 Task: Add Forager Organic Strawberry Probiotic Cashewmilk Yogurt to the cart.
Action: Mouse moved to (28, 290)
Screenshot: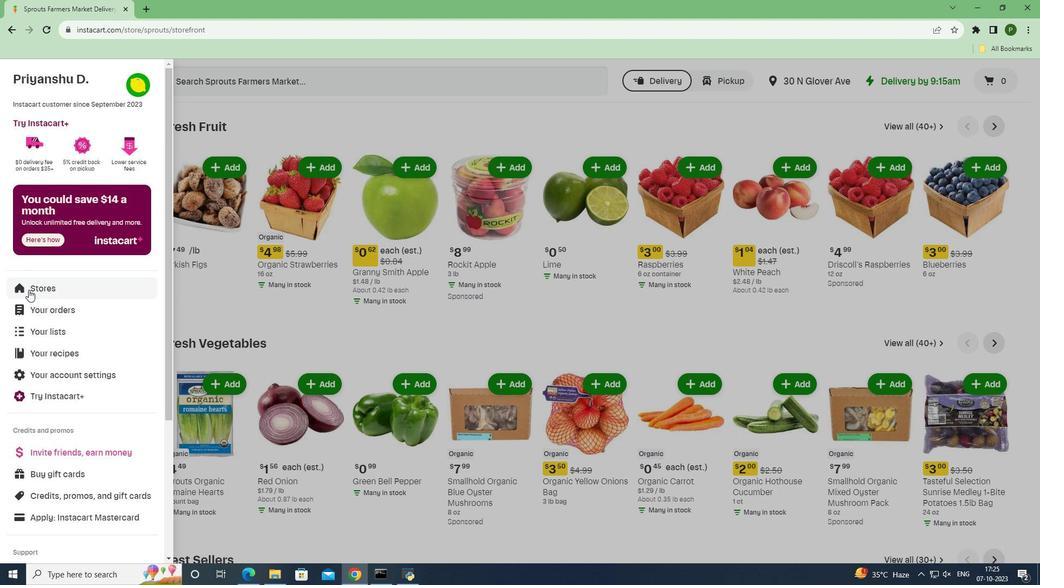 
Action: Mouse pressed left at (28, 290)
Screenshot: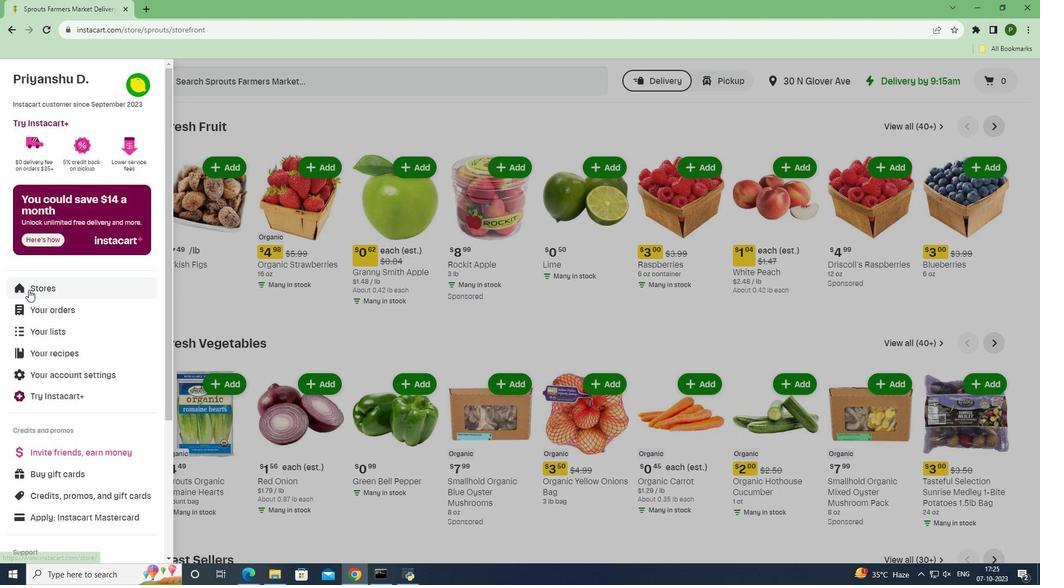 
Action: Mouse moved to (255, 122)
Screenshot: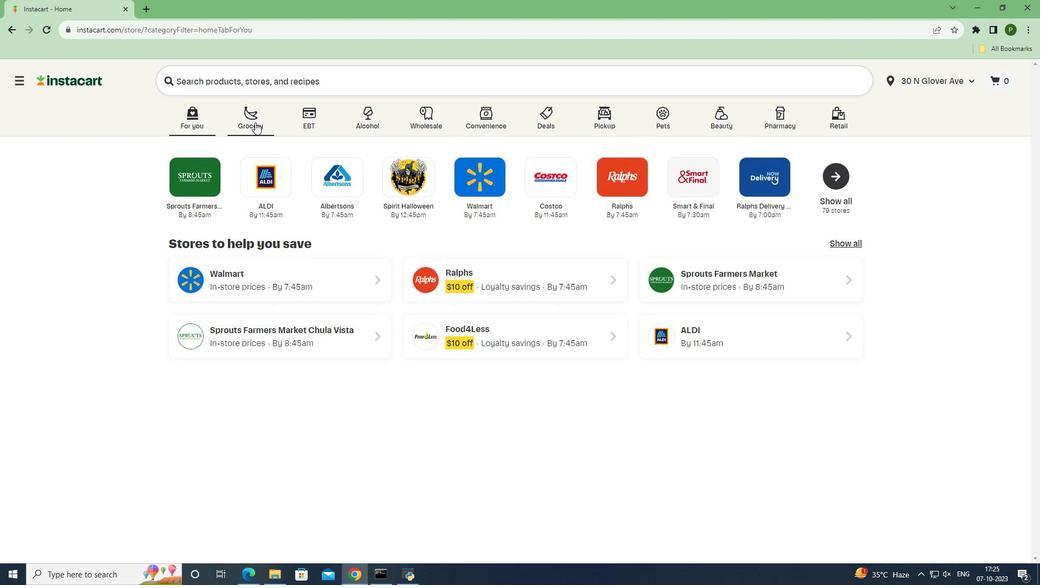 
Action: Mouse pressed left at (255, 122)
Screenshot: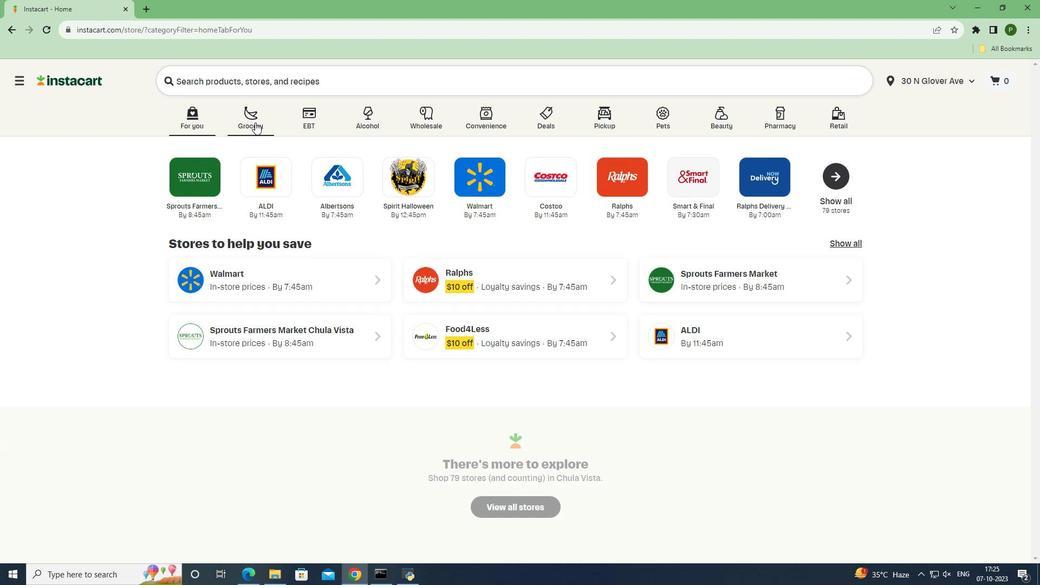 
Action: Mouse moved to (428, 249)
Screenshot: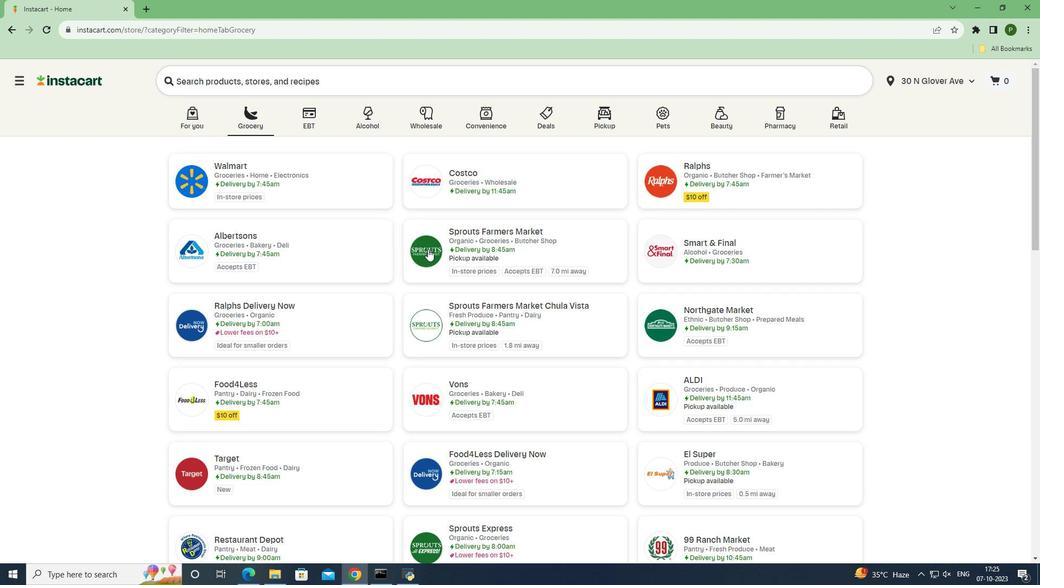 
Action: Mouse pressed left at (428, 249)
Screenshot: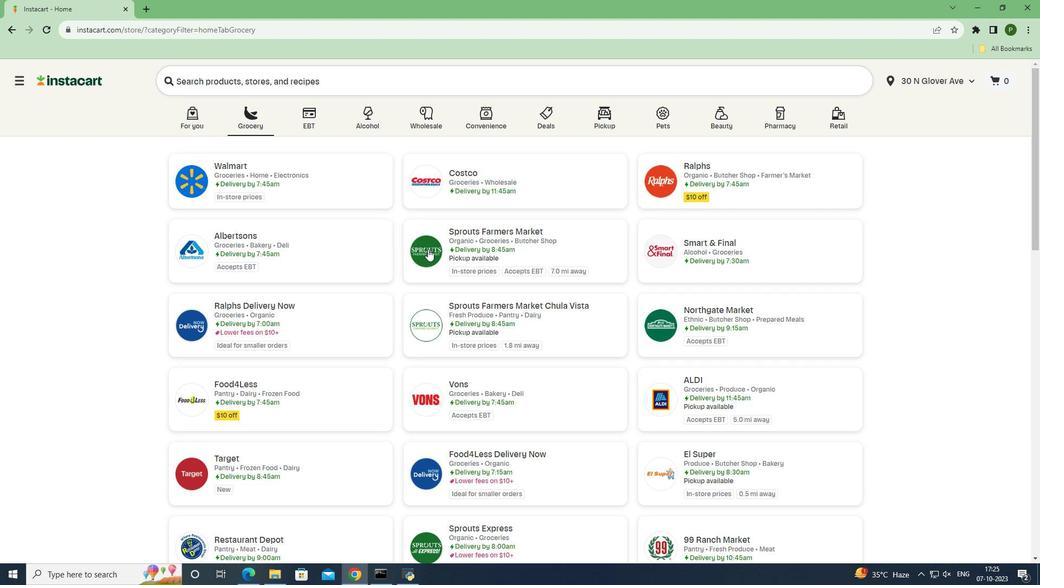 
Action: Mouse moved to (52, 345)
Screenshot: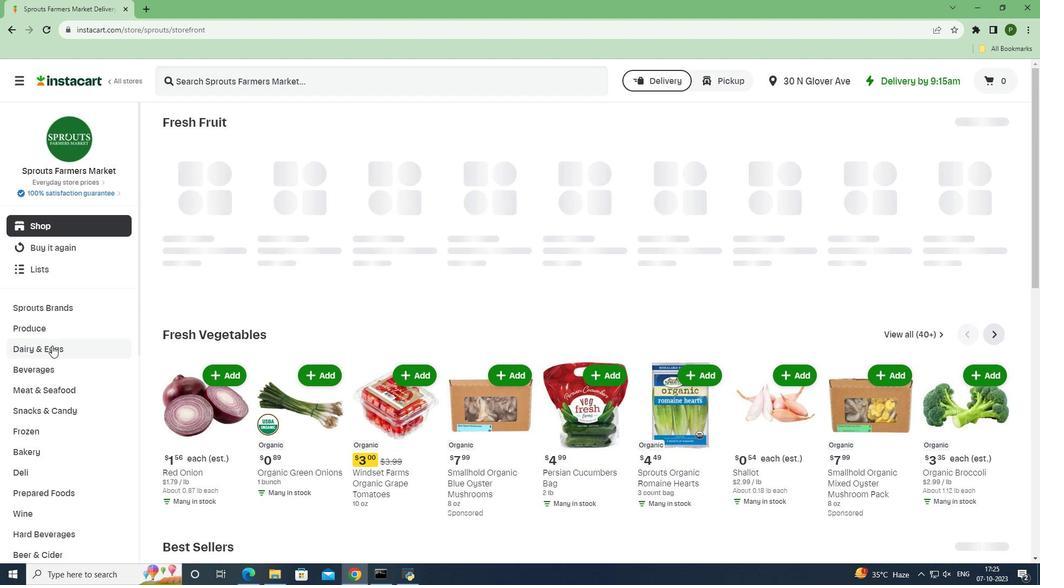 
Action: Mouse pressed left at (52, 345)
Screenshot: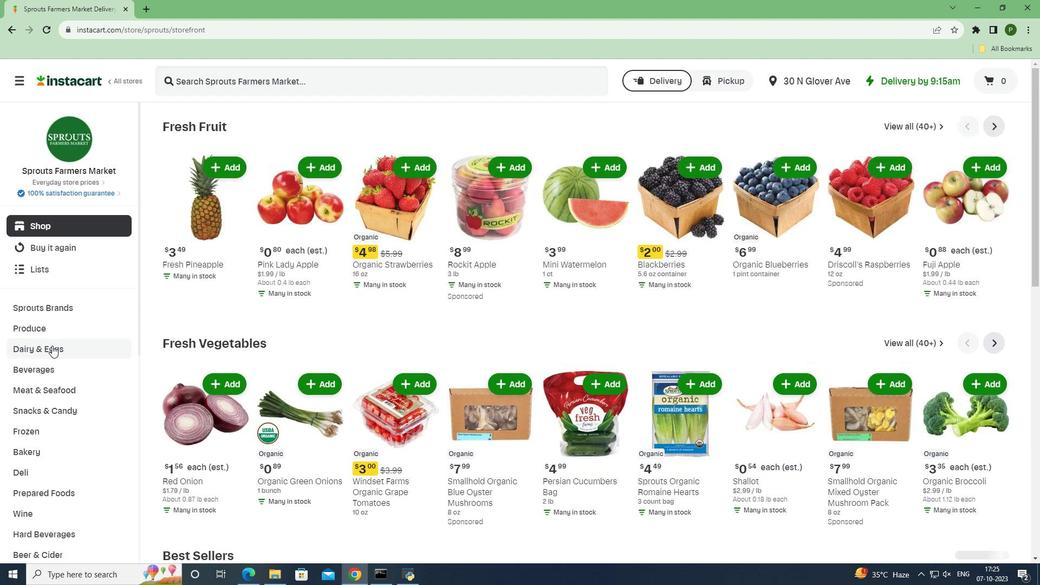 
Action: Mouse moved to (39, 428)
Screenshot: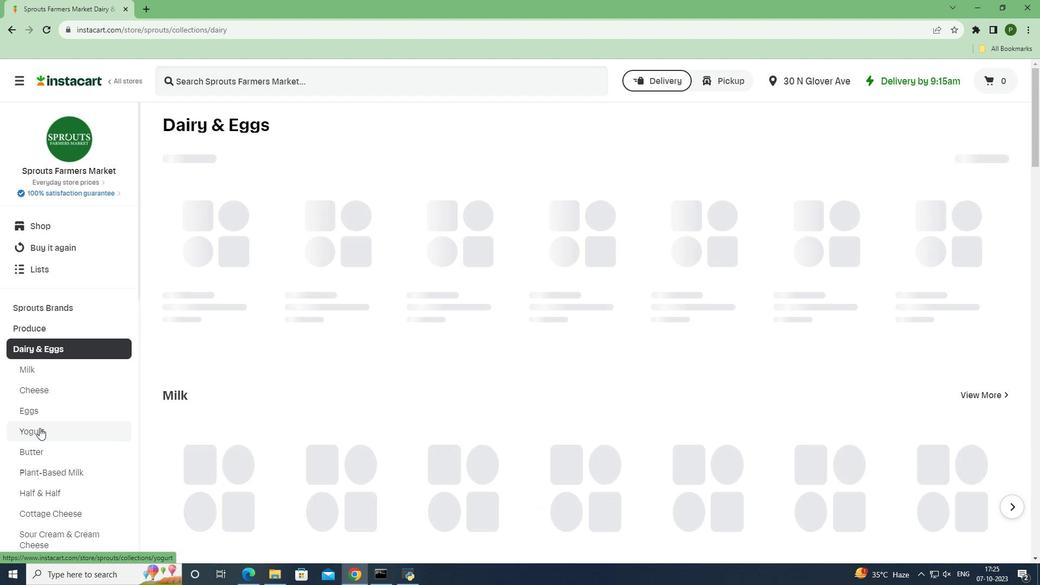 
Action: Mouse pressed left at (39, 428)
Screenshot: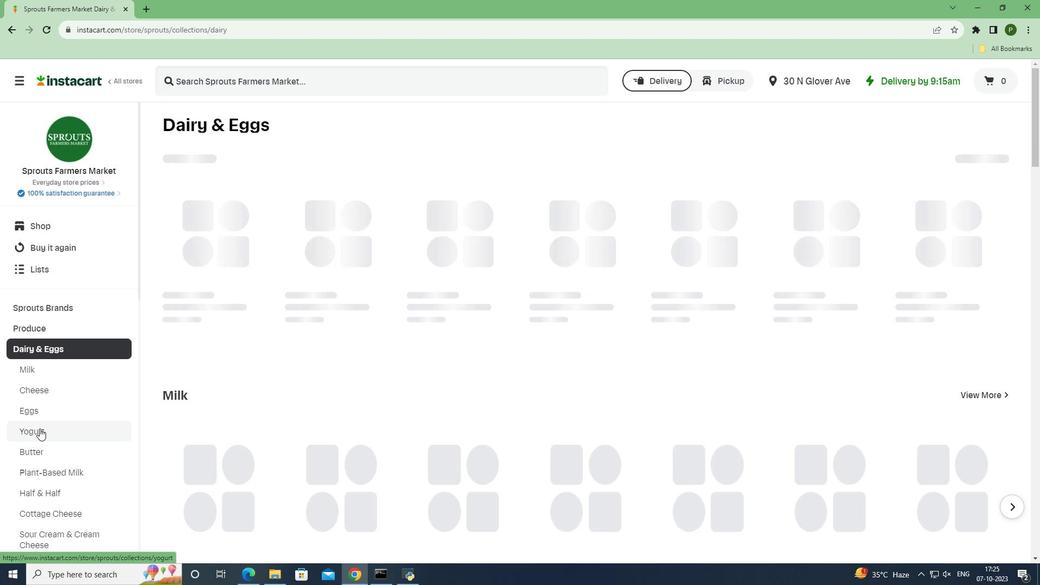 
Action: Mouse moved to (257, 79)
Screenshot: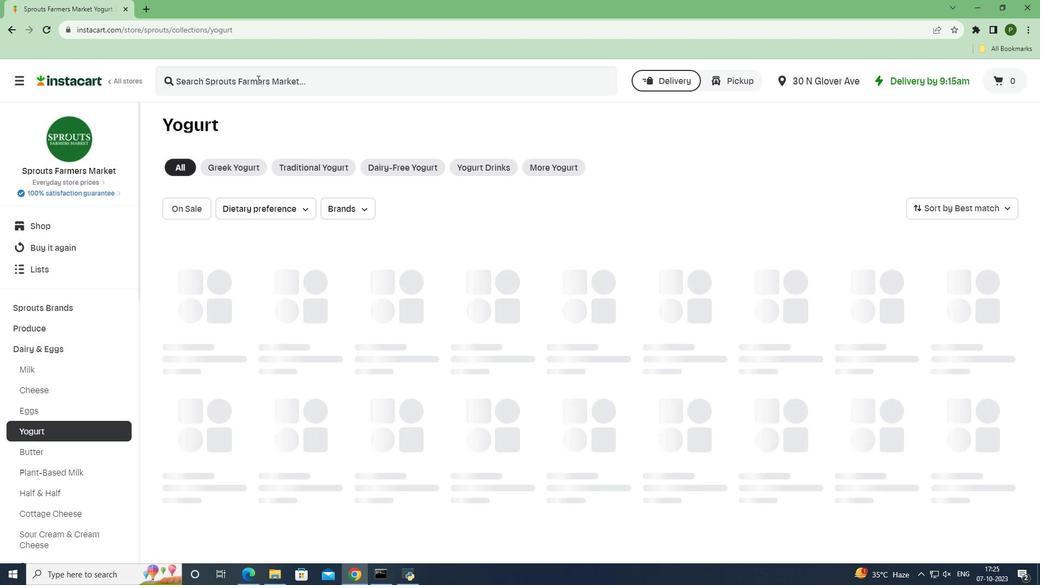 
Action: Mouse pressed left at (257, 79)
Screenshot: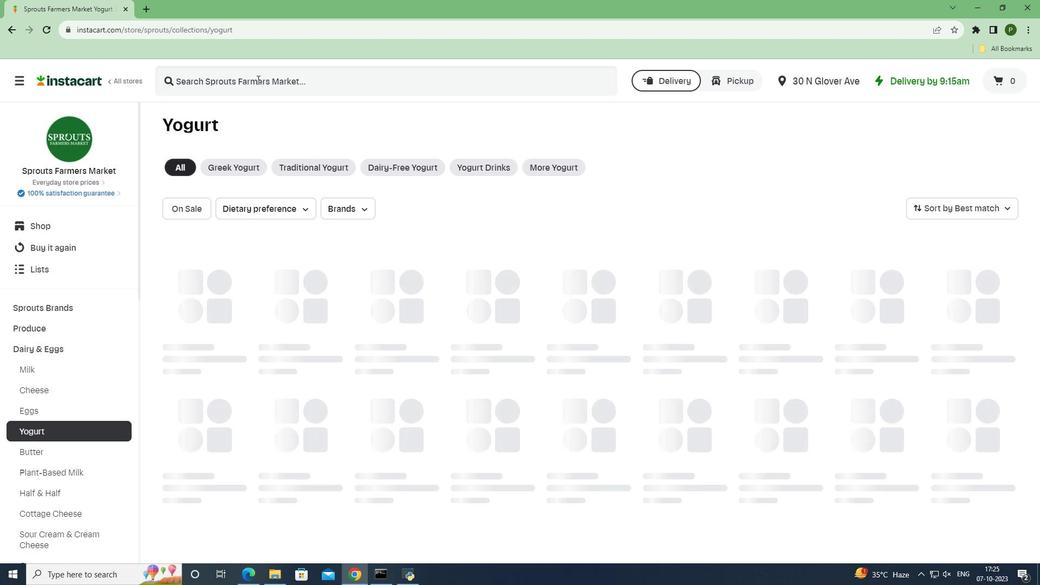
Action: Key pressed <Key.caps_lock>F<Key.caps_lock>orager<Key.space><Key.caps_lock>O<Key.caps_lock>rganic<Key.space><Key.caps_lock>S<Key.caps_lock>trawberry<Key.space><Key.caps_lock>P<Key.caps_lock>robiotic<Key.space><Key.caps_lock>C<Key.caps_lock>ashewmilk<Key.space><Key.caps_lock>Y<Key.caps_lock>ogurt<Key.space><Key.enter>
Screenshot: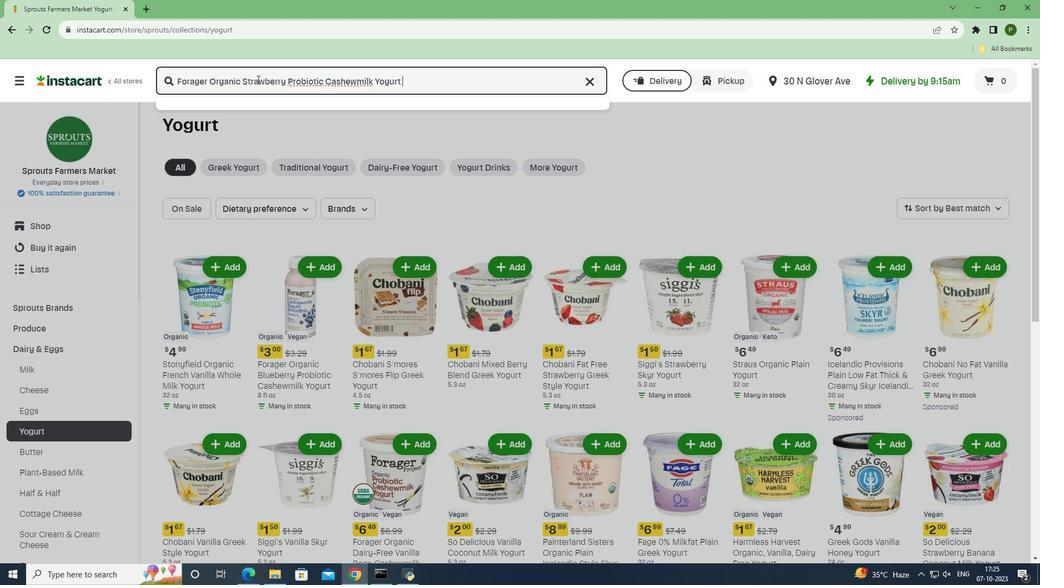 
Action: Mouse moved to (634, 195)
Screenshot: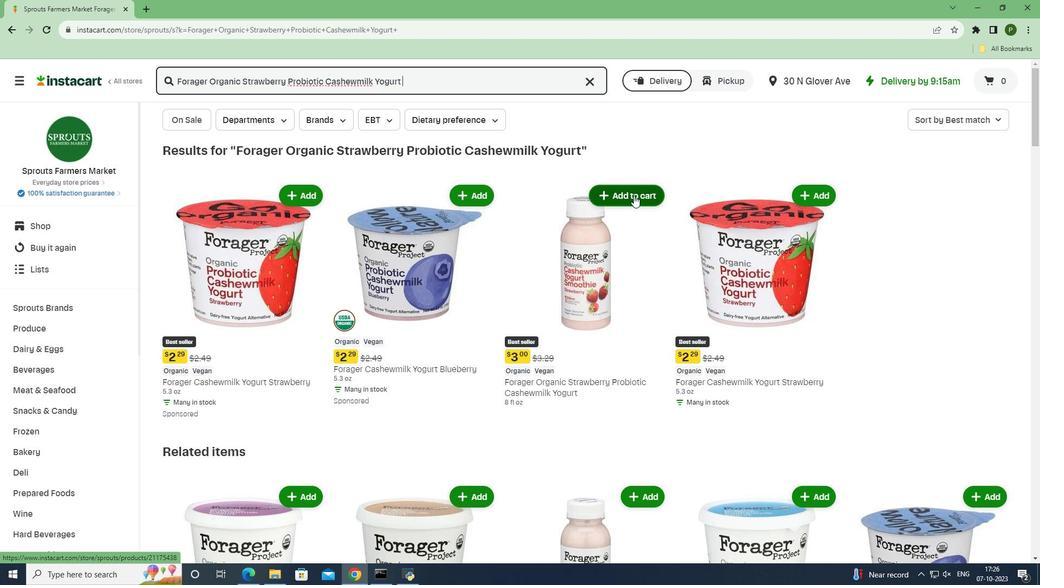 
Action: Mouse pressed left at (634, 195)
Screenshot: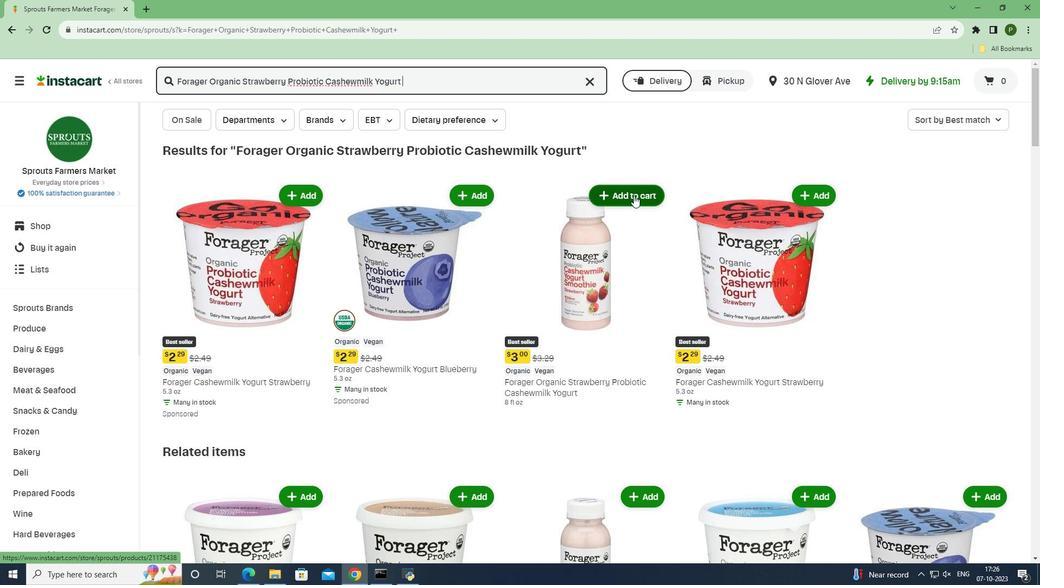 
Action: Mouse moved to (648, 231)
Screenshot: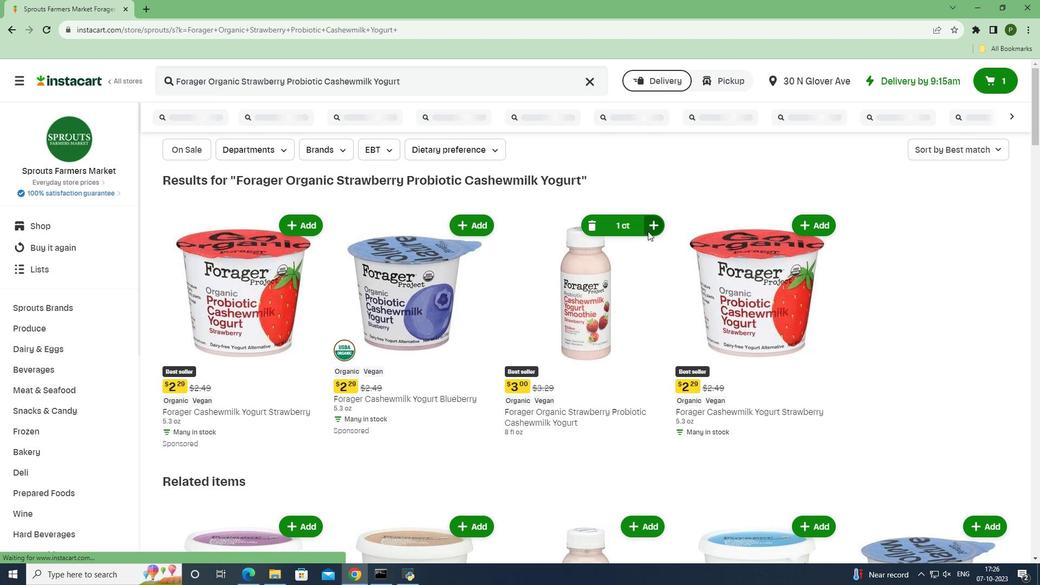 
